 Task: Add Chobani Less Sugar Greek Yogurt Clingstone Peach to the cart.
Action: Mouse pressed left at (25, 105)
Screenshot: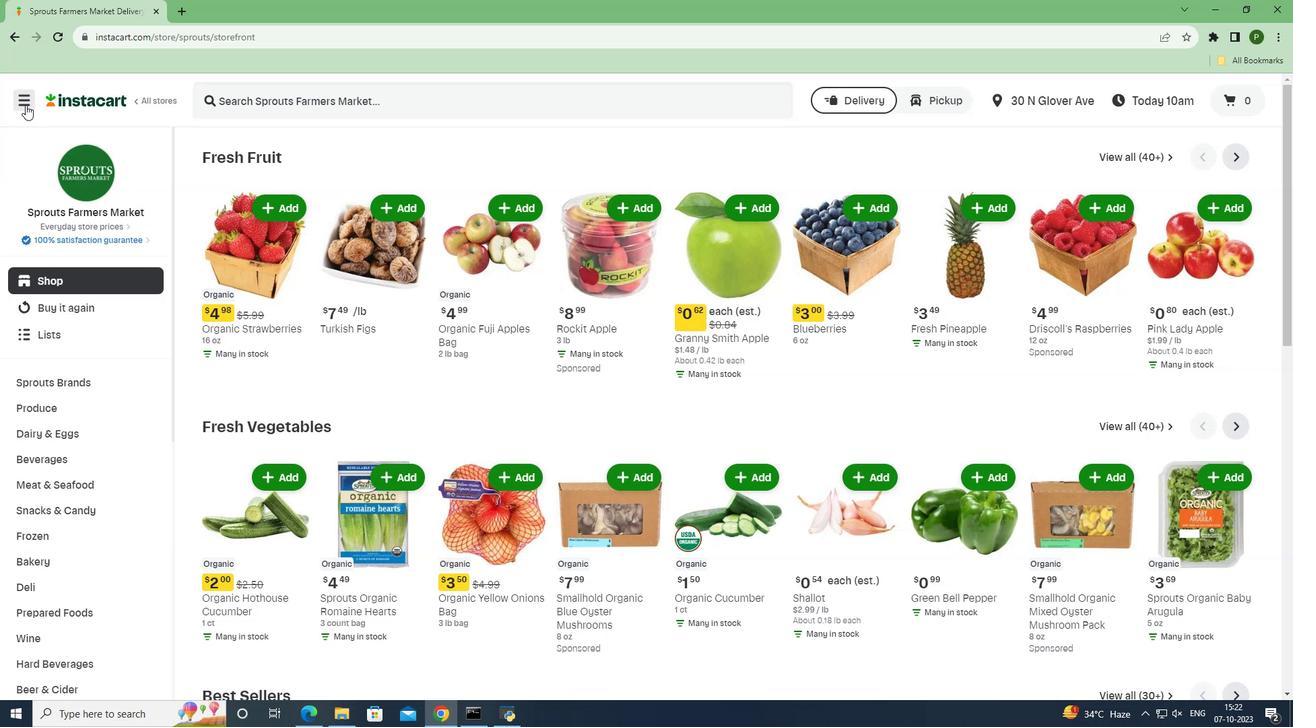 
Action: Mouse moved to (67, 353)
Screenshot: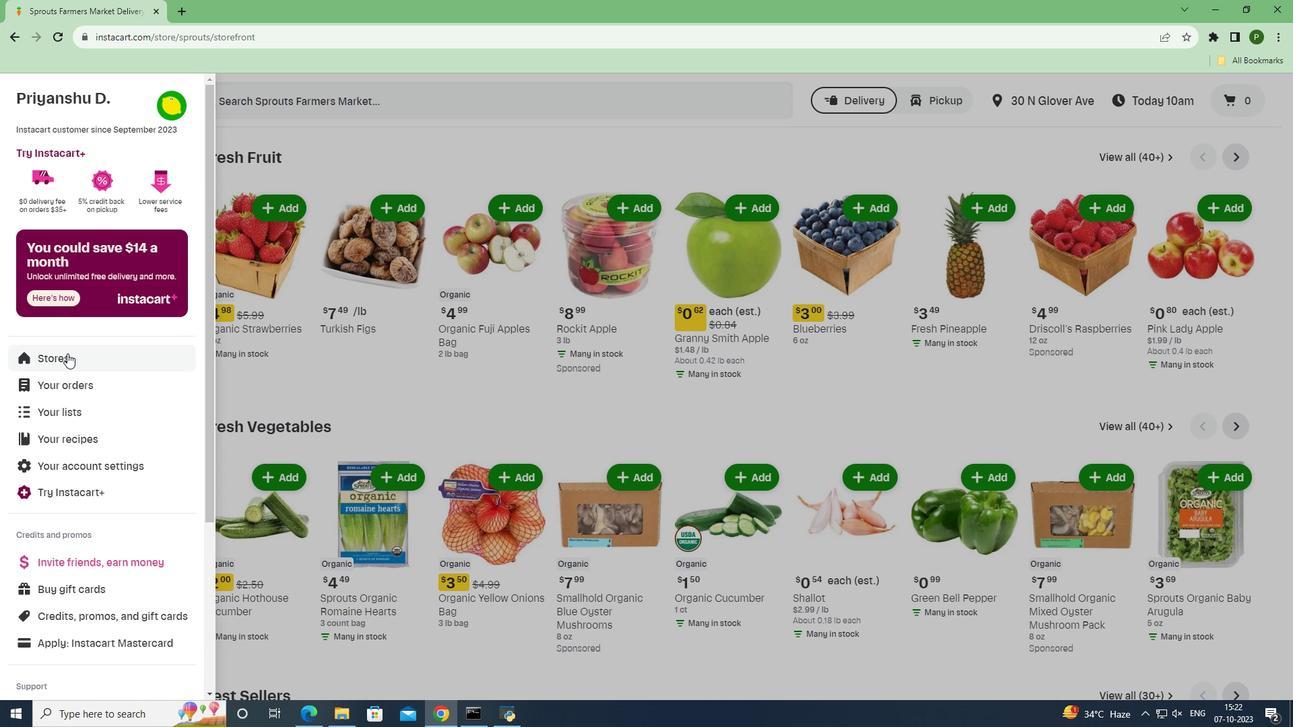 
Action: Mouse pressed left at (67, 353)
Screenshot: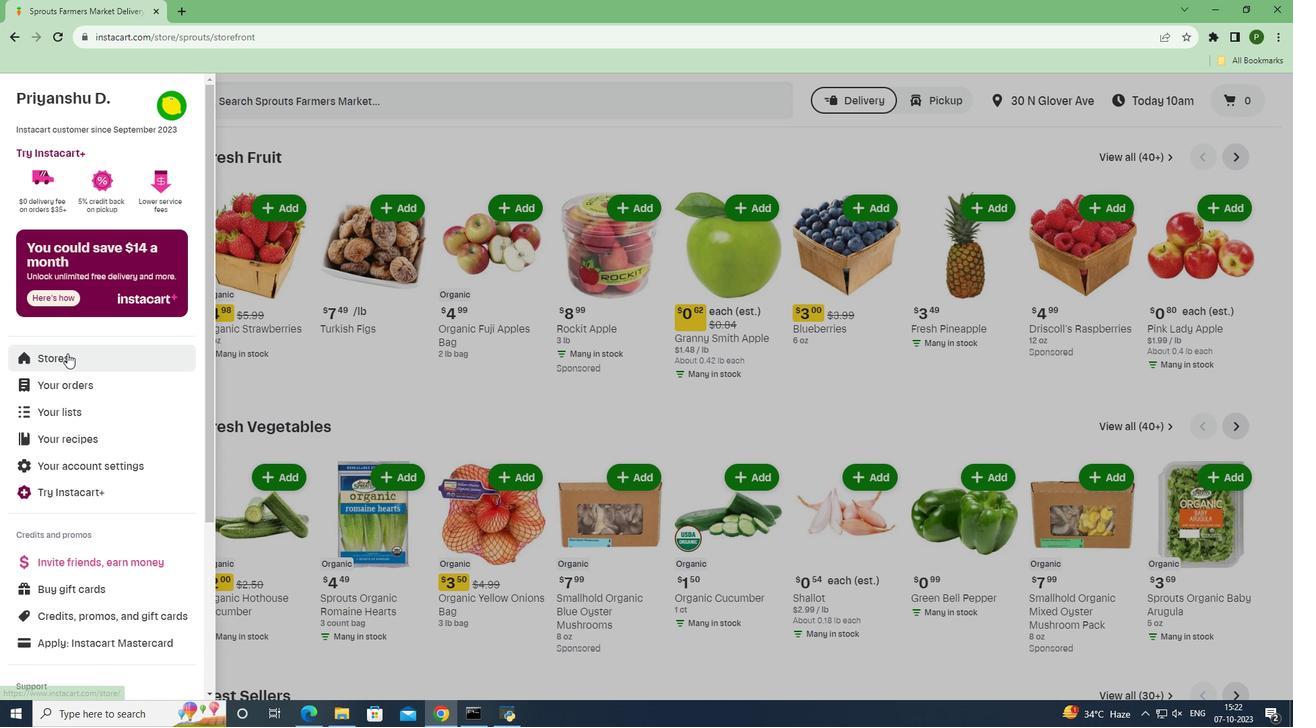 
Action: Mouse moved to (303, 158)
Screenshot: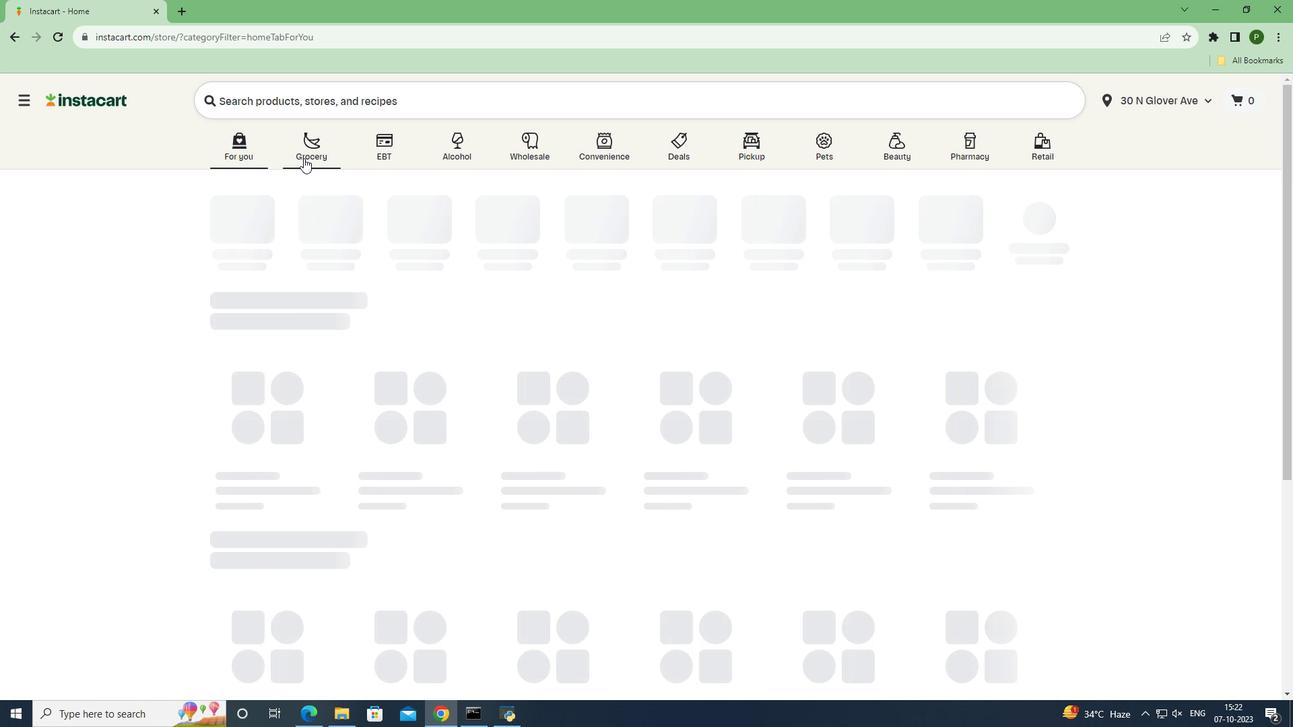 
Action: Mouse pressed left at (303, 158)
Screenshot: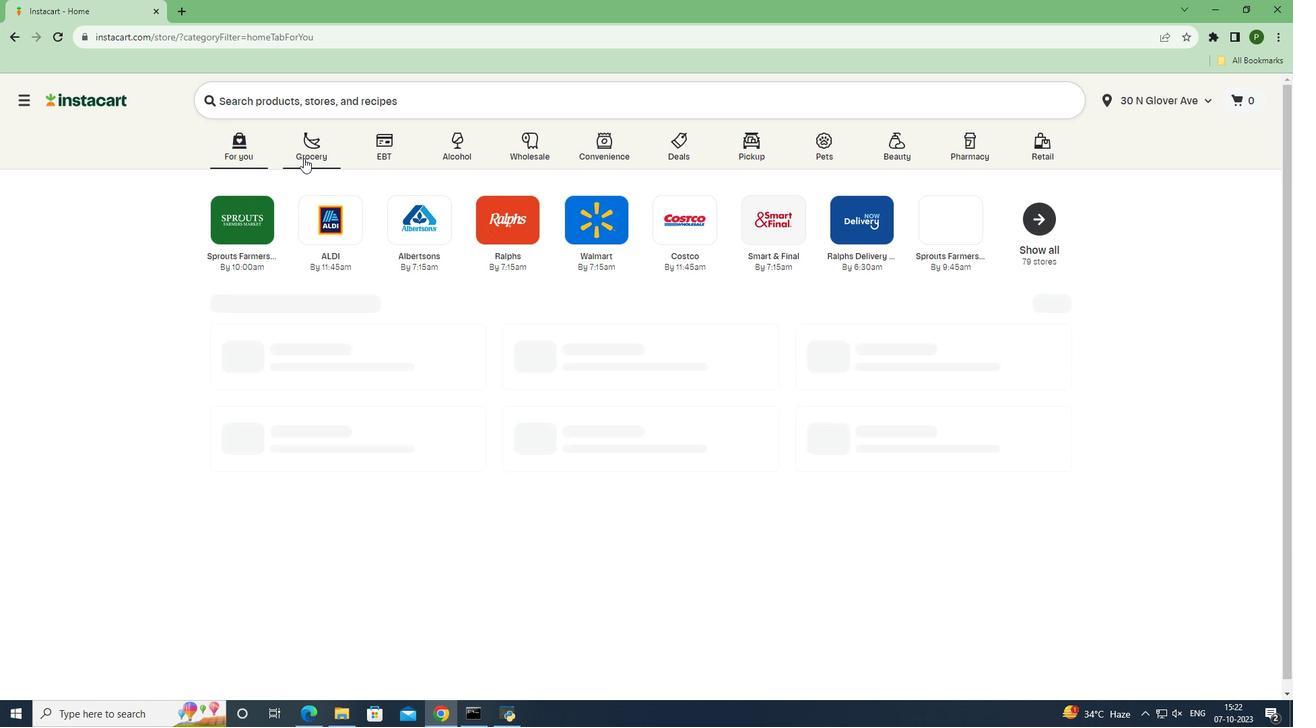 
Action: Mouse moved to (547, 314)
Screenshot: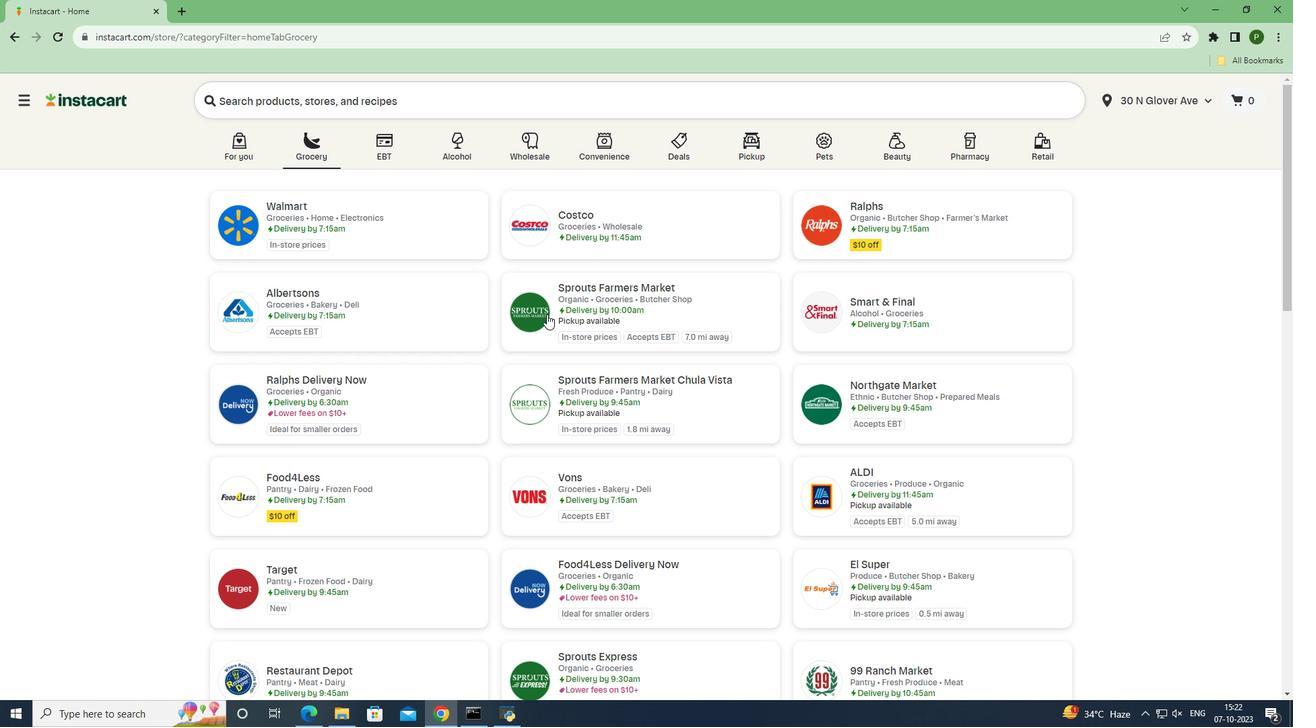 
Action: Mouse pressed left at (547, 314)
Screenshot: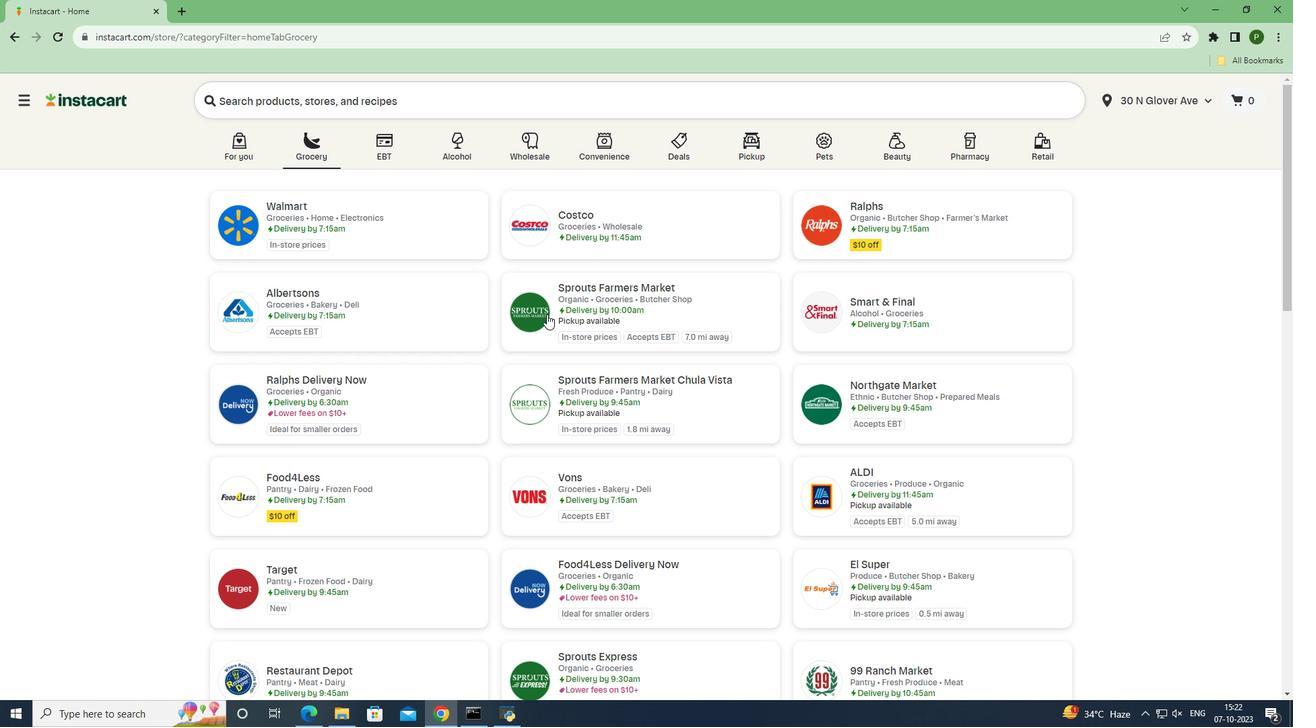 
Action: Mouse moved to (82, 434)
Screenshot: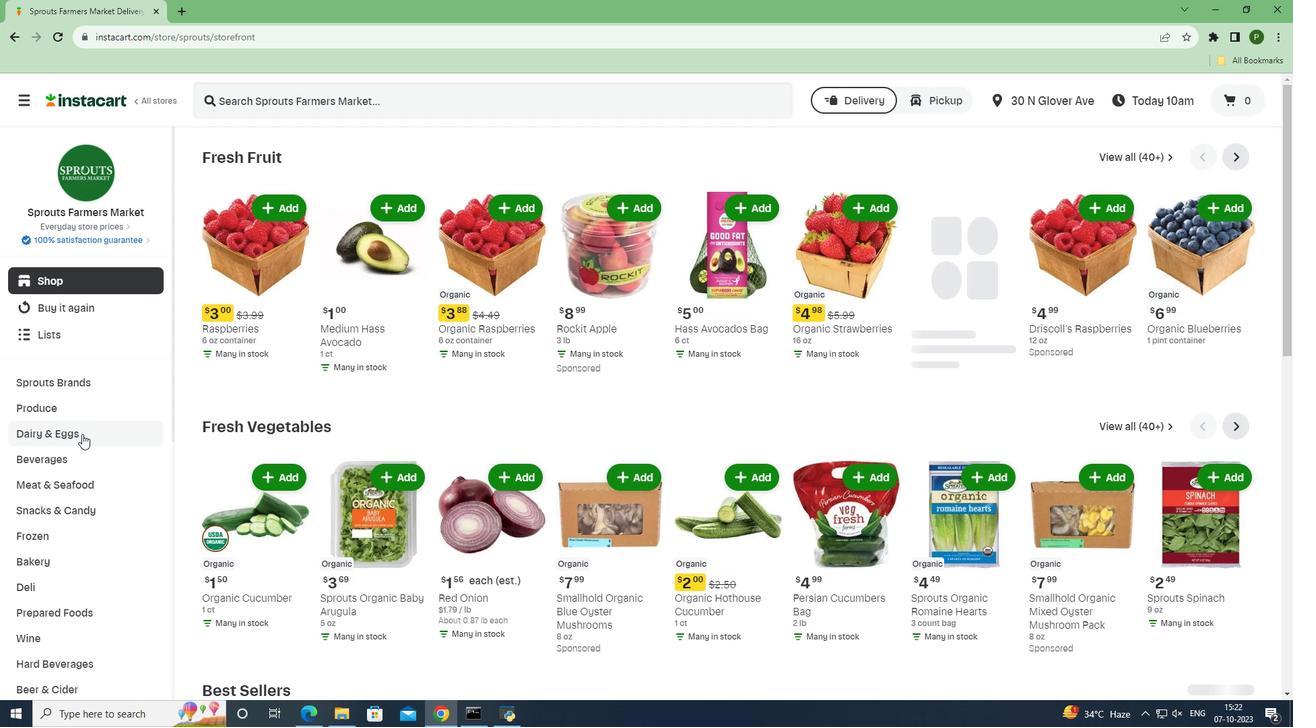 
Action: Mouse pressed left at (82, 434)
Screenshot: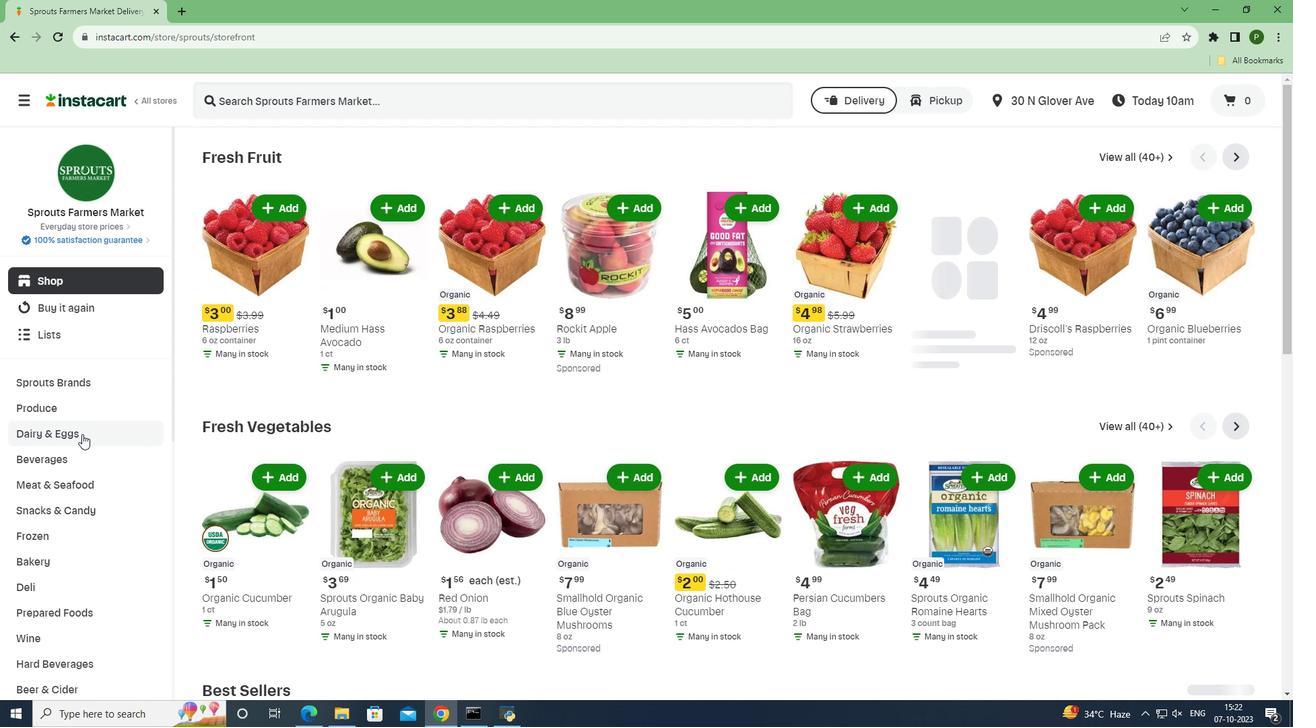 
Action: Mouse moved to (78, 530)
Screenshot: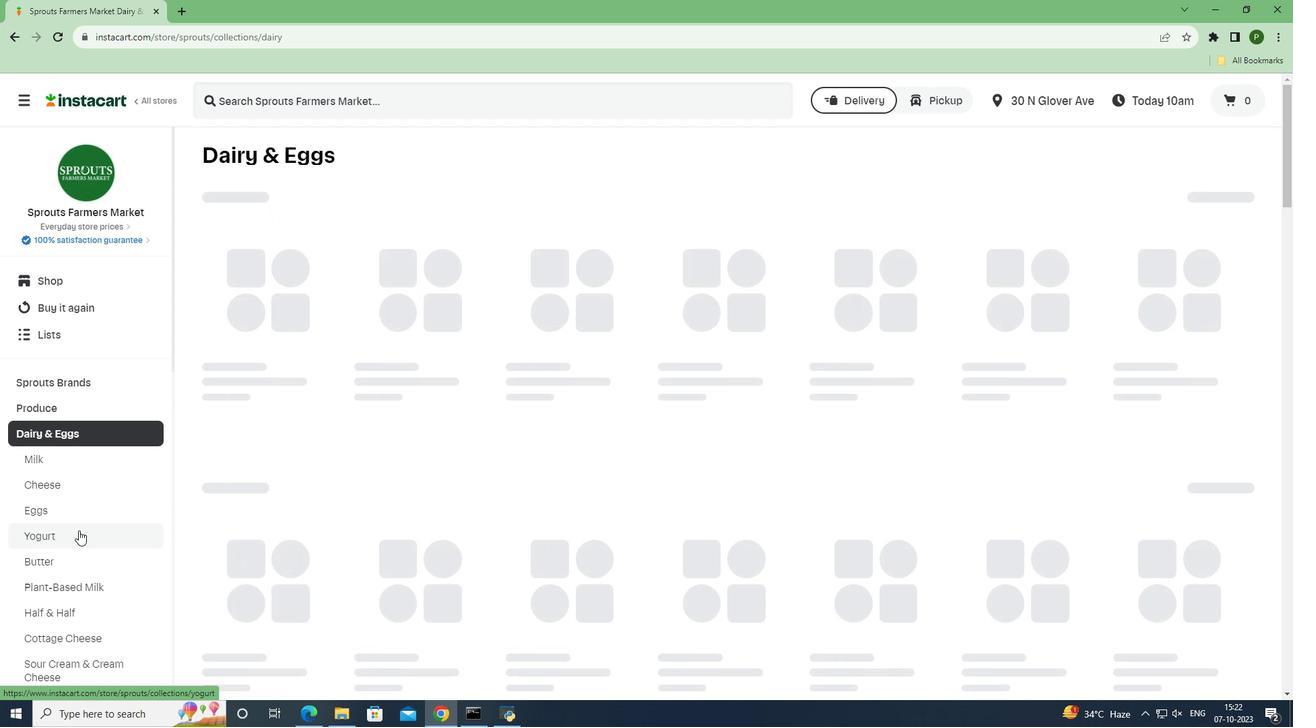 
Action: Mouse pressed left at (78, 530)
Screenshot: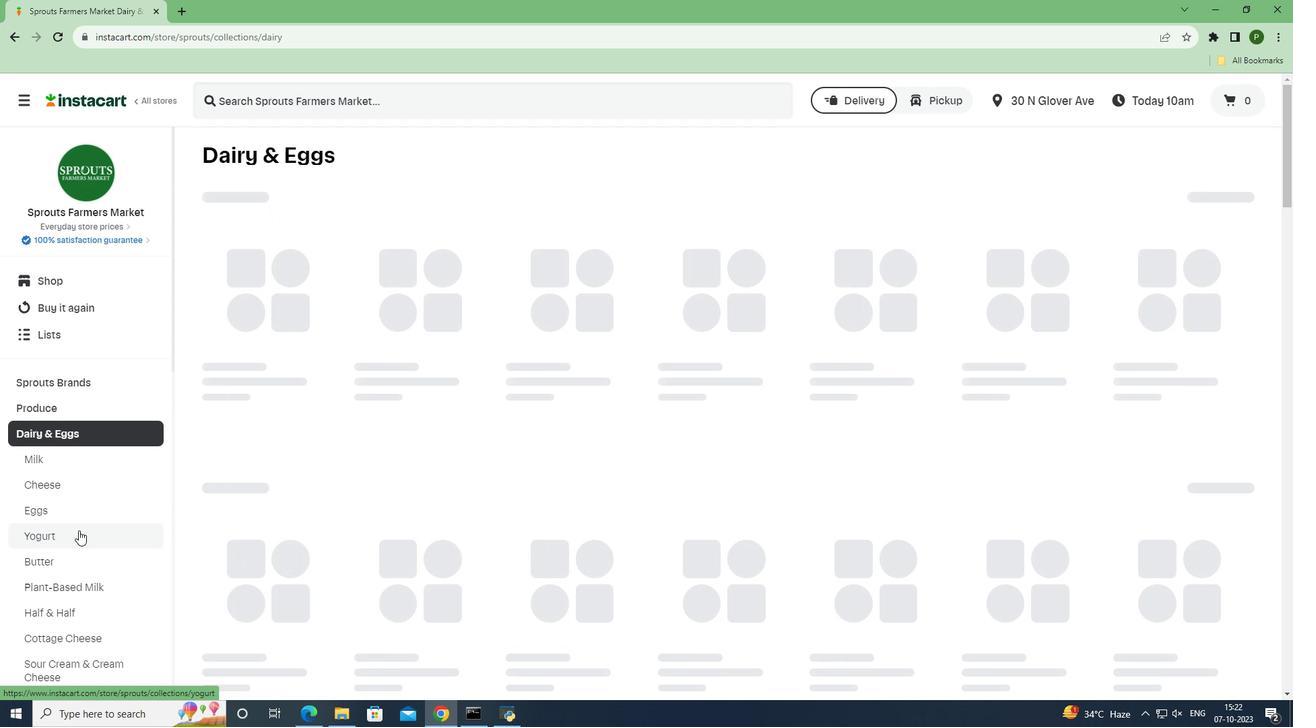
Action: Mouse moved to (272, 103)
Screenshot: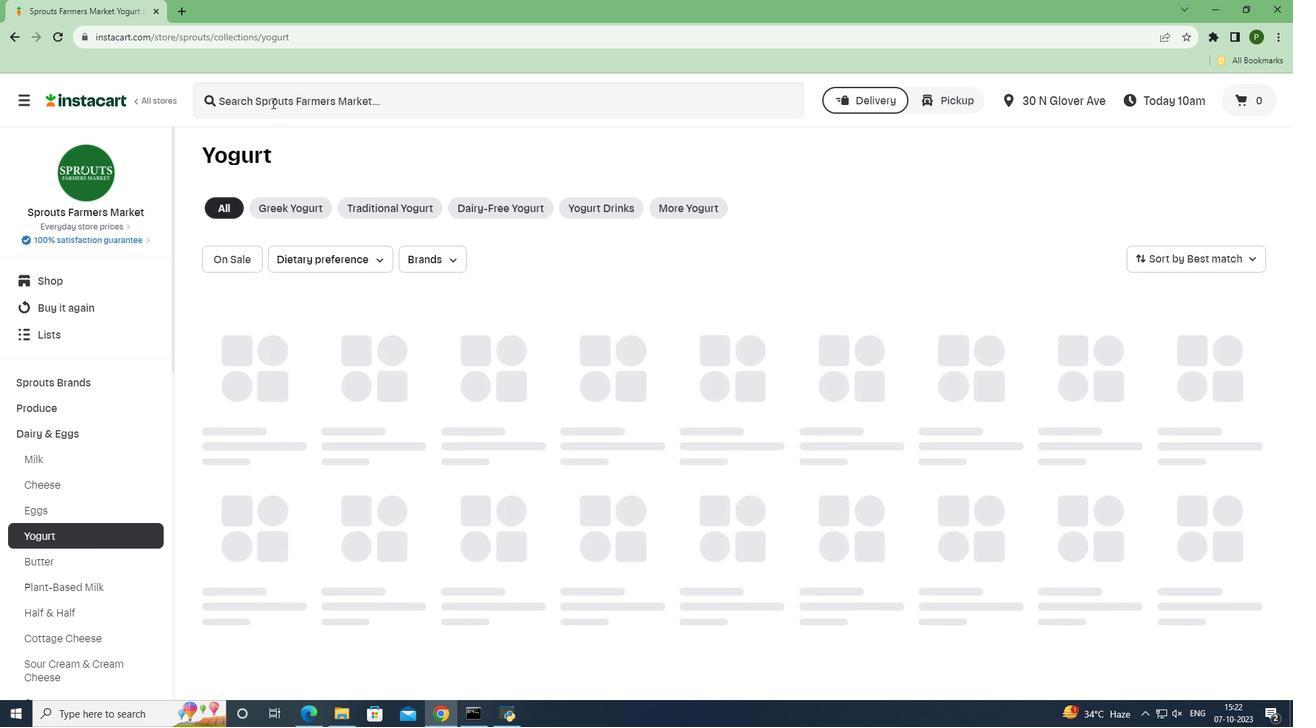 
Action: Mouse pressed left at (272, 103)
Screenshot: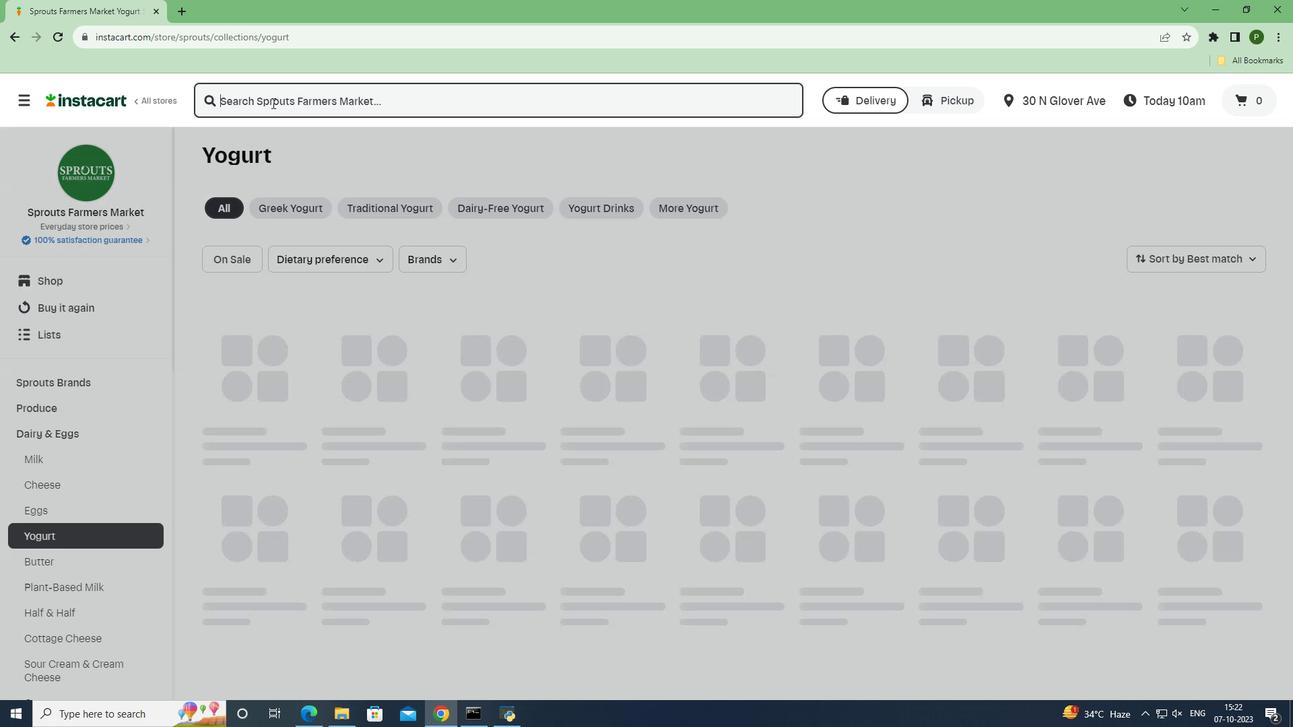 
Action: Key pressed <Key.caps_lock>C<Key.caps_lock>hobani<Key.space><Key.caps_lock>L<Key.caps_lock>ess<Key.space><Key.caps_lock>S<Key.caps_lock>ugar<Key.space><Key.caps_lock>G<Key.caps_lock>reek<Key.space><Key.caps_lock>Y<Key.caps_lock>ogurt<Key.space><Key.caps_lock>C<Key.caps_lock>lingstone<Key.space><Key.caps_lock>P<Key.caps_lock>each<Key.space><Key.enter>
Screenshot: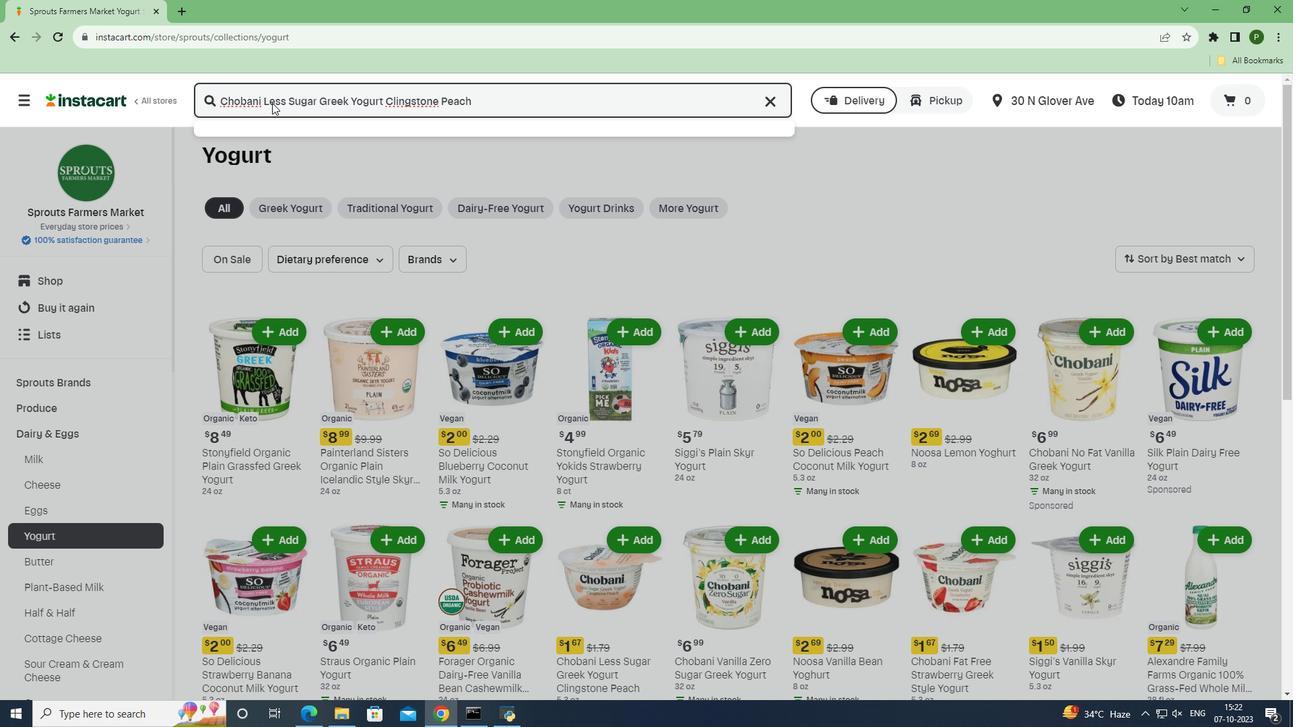 
Action: Mouse moved to (448, 293)
Screenshot: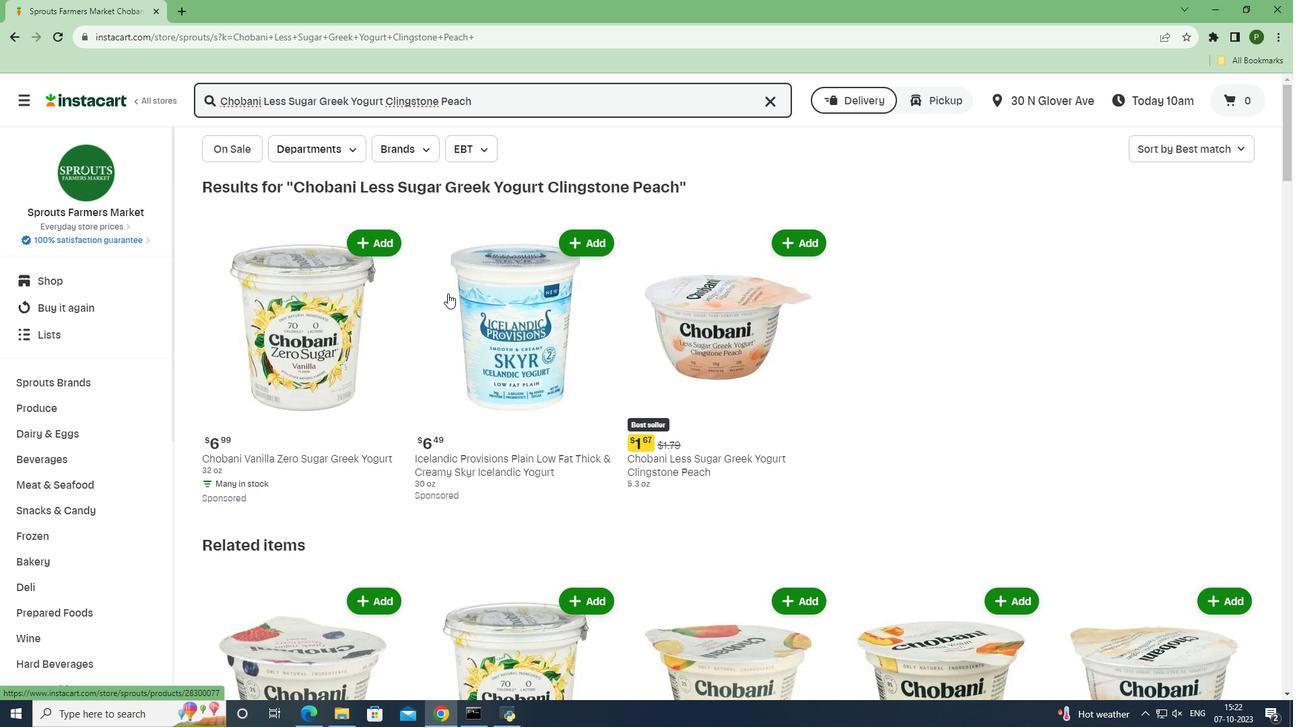
Action: Mouse scrolled (448, 293) with delta (0, 0)
Screenshot: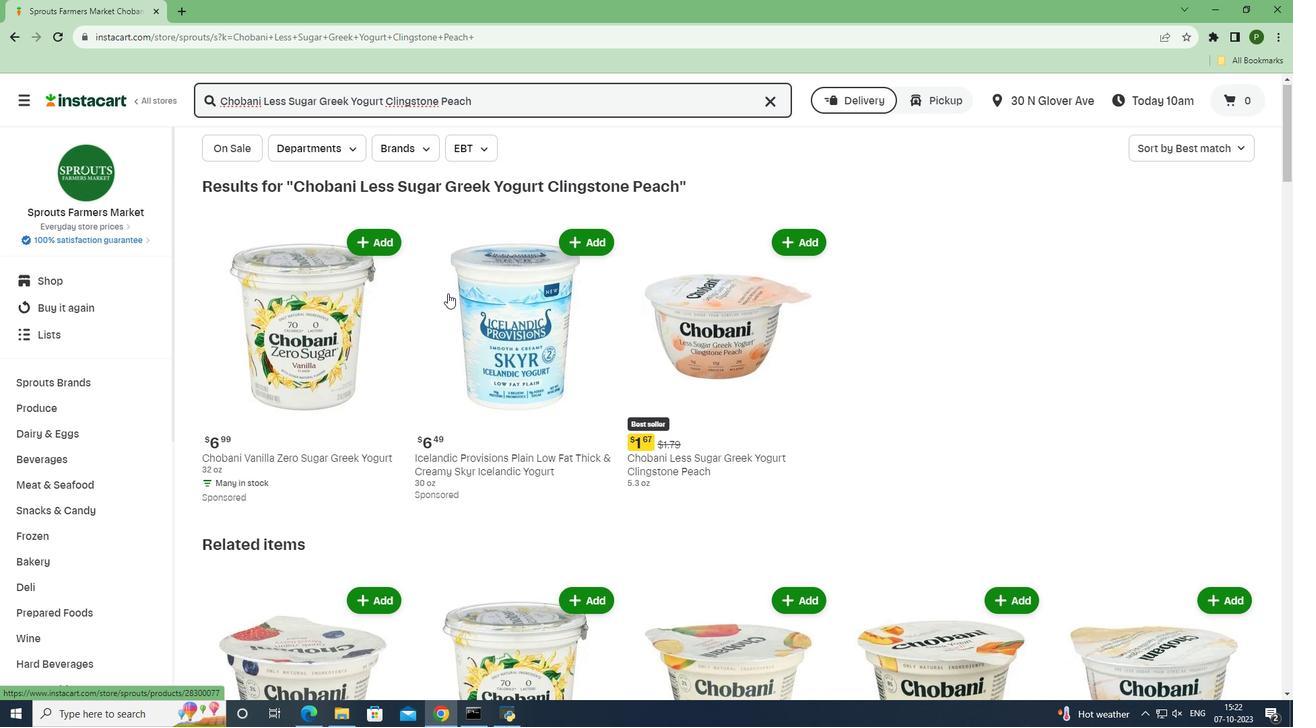 
Action: Mouse moved to (792, 170)
Screenshot: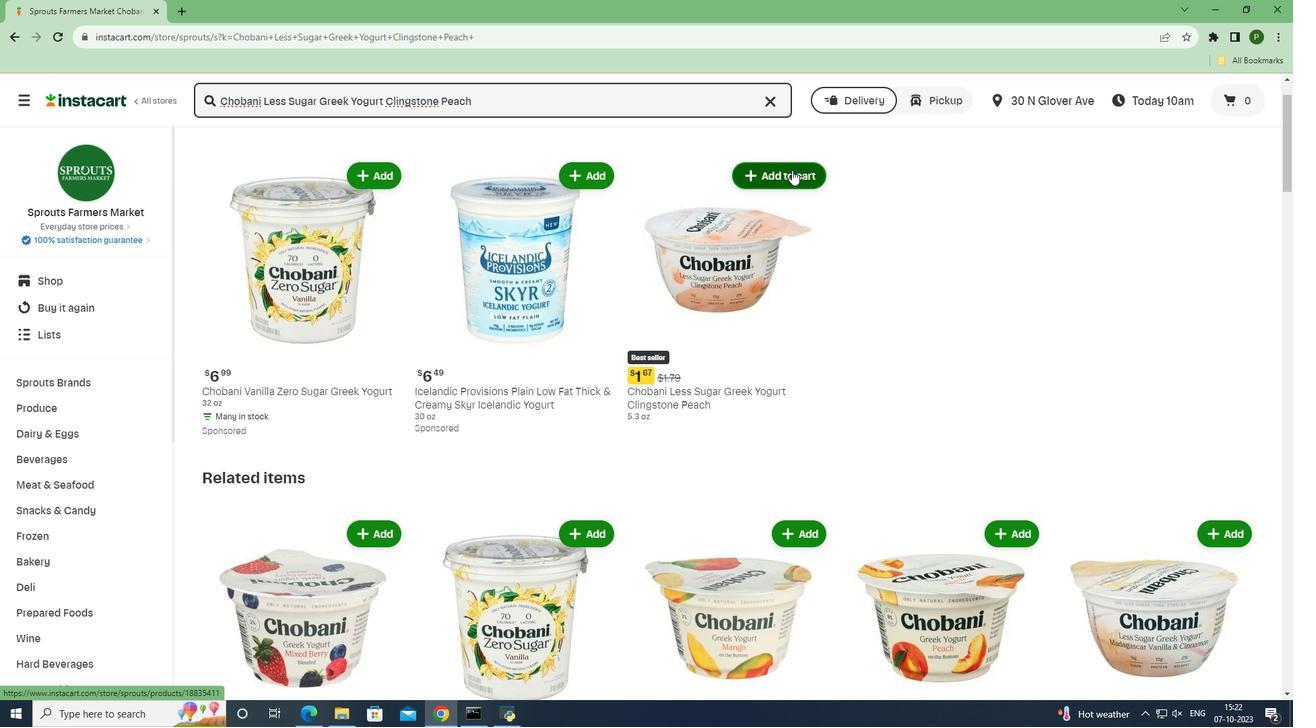 
Action: Mouse pressed left at (792, 170)
Screenshot: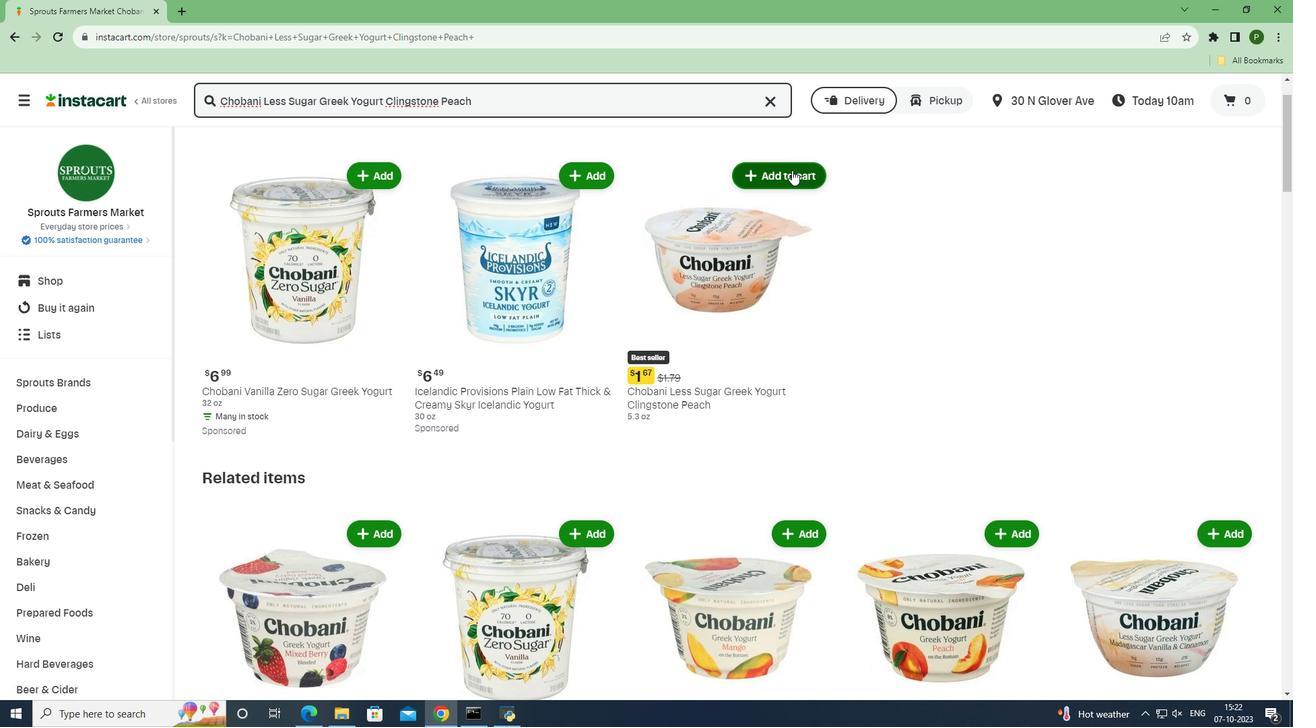 
Action: Mouse moved to (863, 268)
Screenshot: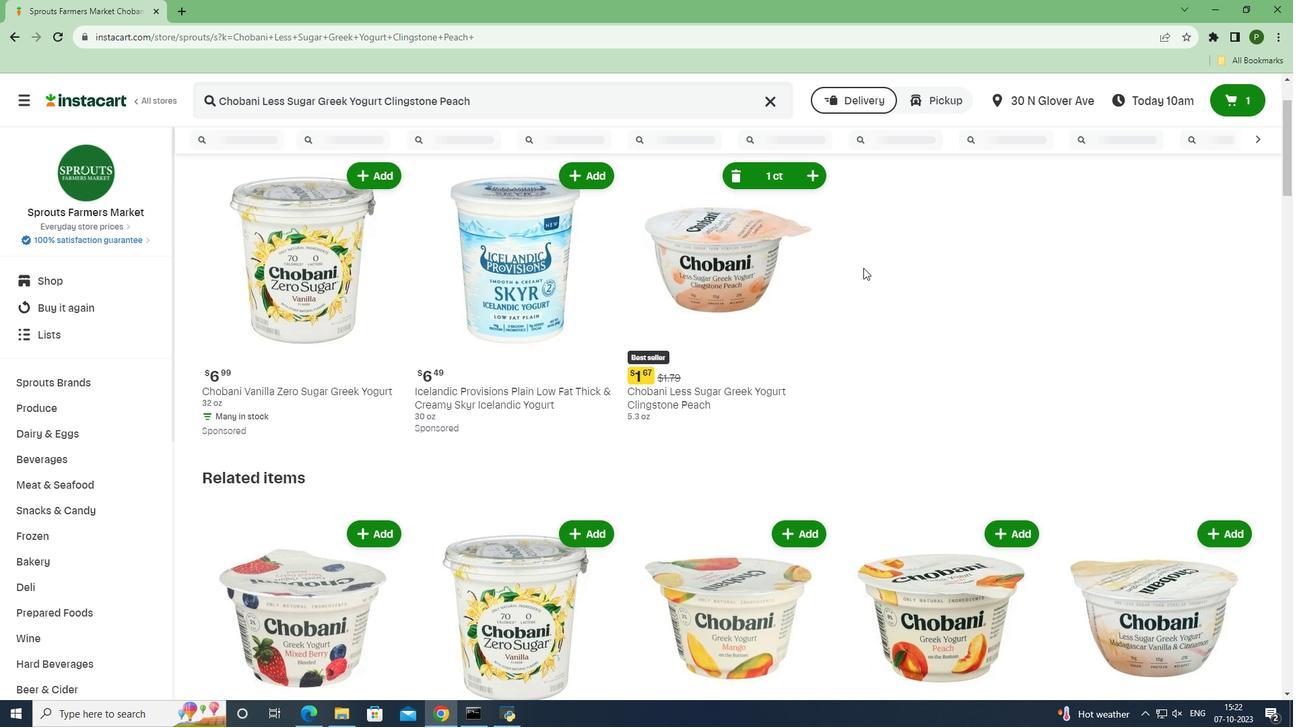 
